 Task: Create List Brand M&A in Board Competitive Intelligence Best Practices to Workspace Backup and Recovery Software. Create List Brand Integration in Board Social Media Advertising Targeting to Workspace Backup and Recovery Software. Create List Brand Rollout in Board Customer Service Self-Service Support Content Creation and Optimization to Workspace Backup and Recovery Software
Action: Mouse moved to (49, 241)
Screenshot: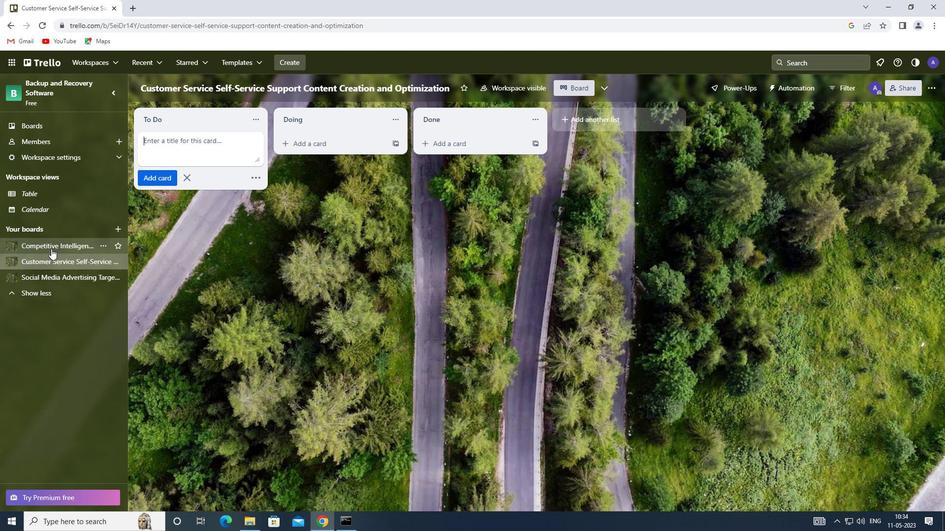 
Action: Mouse pressed left at (49, 241)
Screenshot: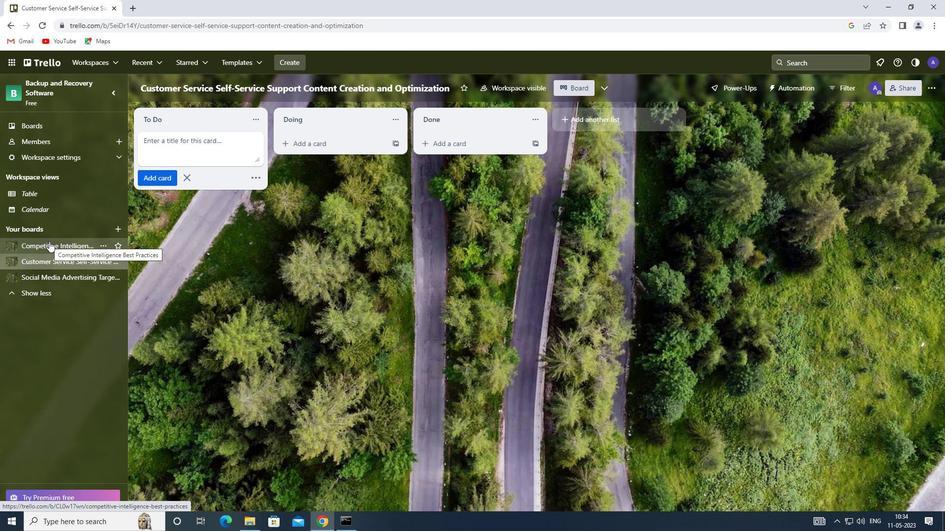 
Action: Mouse pressed left at (49, 241)
Screenshot: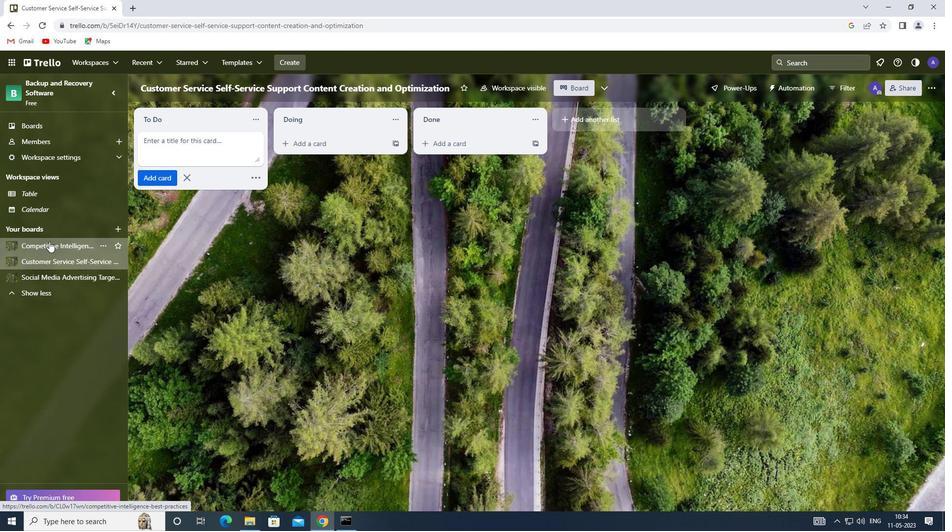 
Action: Mouse moved to (170, 118)
Screenshot: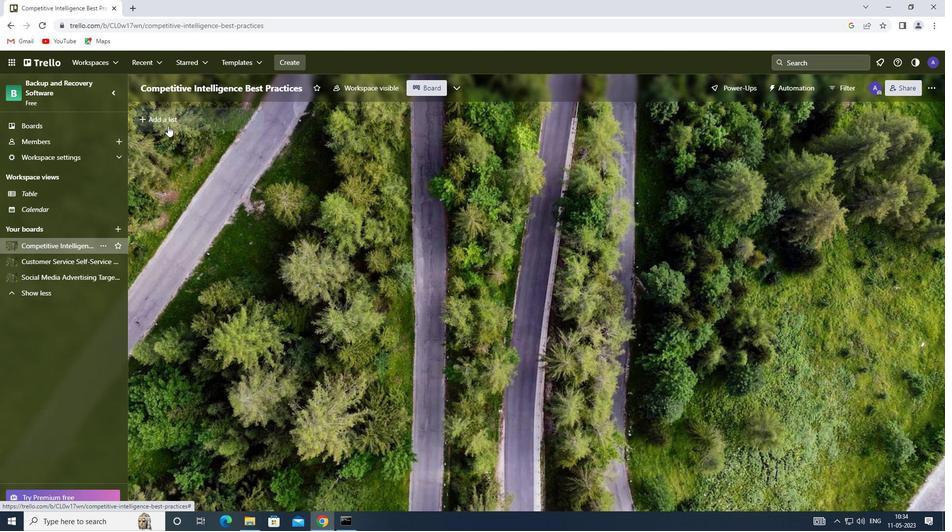 
Action: Mouse pressed left at (170, 118)
Screenshot: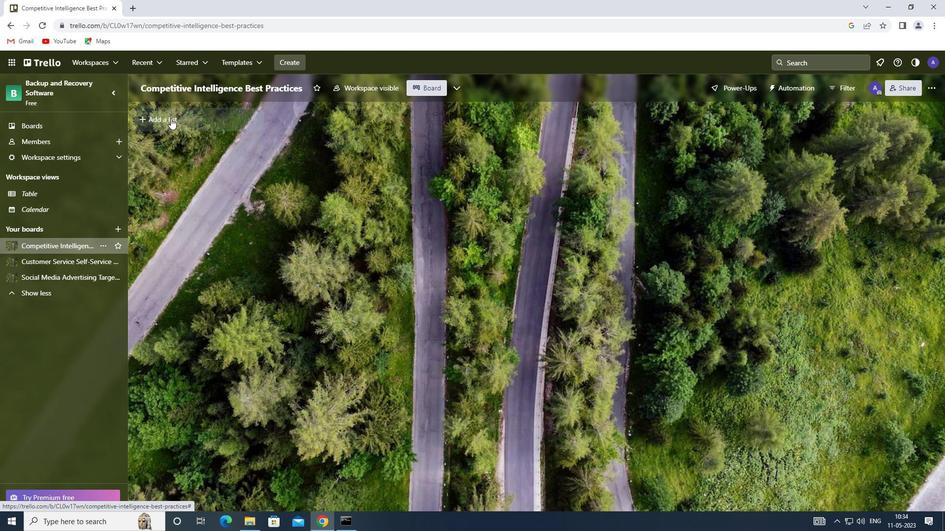 
Action: Key pressed <Key.shift>M<Key.shift><Key.shift>&<Key.shift><Key.shift><Key.shift><Key.shift><Key.shift><Key.shift><Key.shift><Key.shift><Key.shift><Key.shift><Key.shift><Key.shift><Key.shift><Key.shift><Key.shift><Key.shift><Key.shift><Key.shift><Key.shift><Key.shift><Key.shift><Key.shift><Key.shift><Key.shift><Key.shift><Key.shift><Key.shift><Key.shift><Key.shift><Key.shift><Key.shift><Key.shift>A<Key.enter>
Screenshot: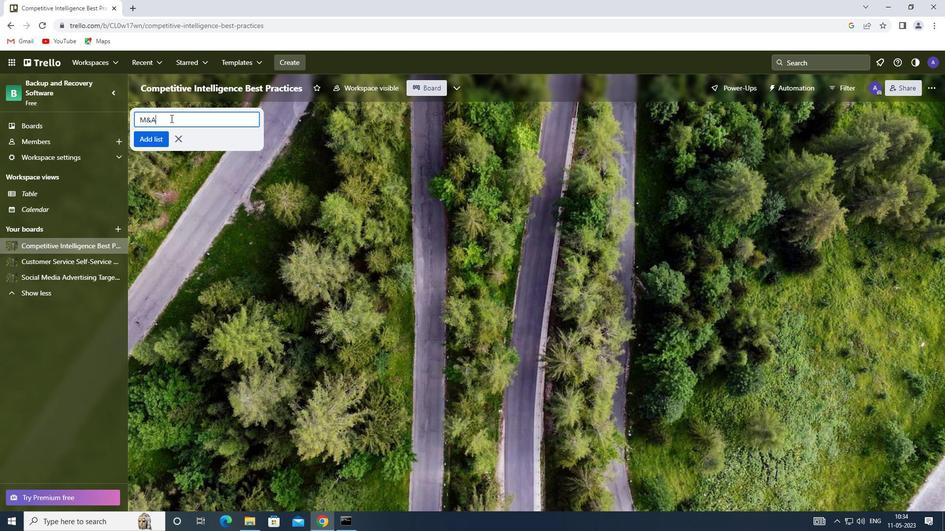
Action: Mouse moved to (56, 276)
Screenshot: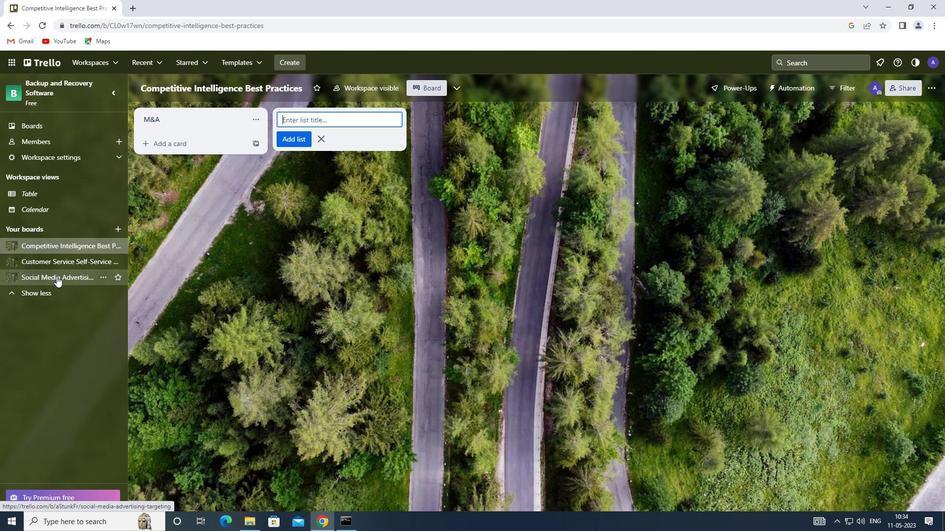 
Action: Mouse pressed left at (56, 276)
Screenshot: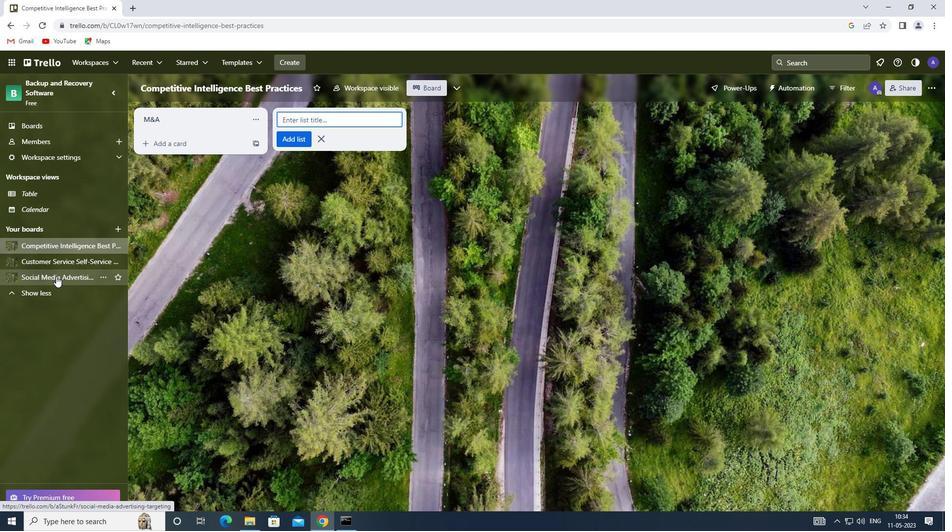 
Action: Mouse moved to (570, 112)
Screenshot: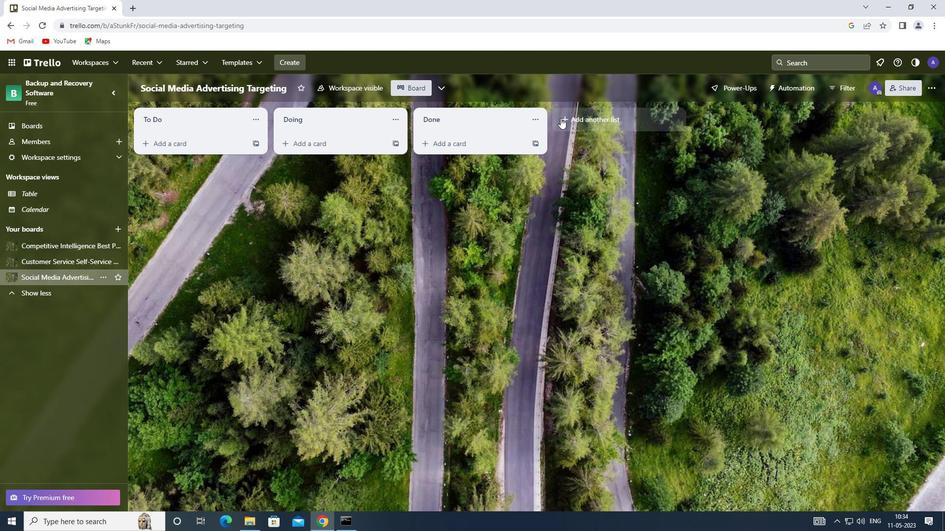
Action: Mouse pressed left at (570, 112)
Screenshot: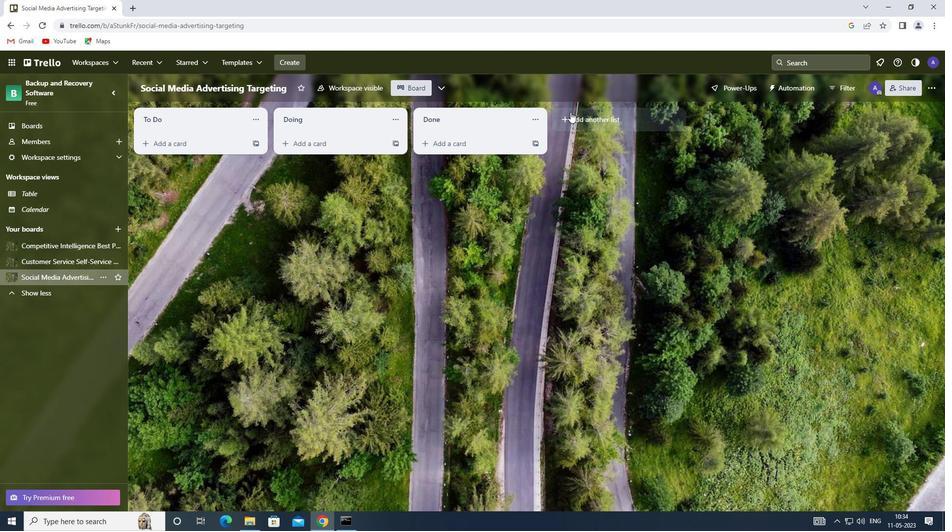 
Action: Mouse moved to (572, 120)
Screenshot: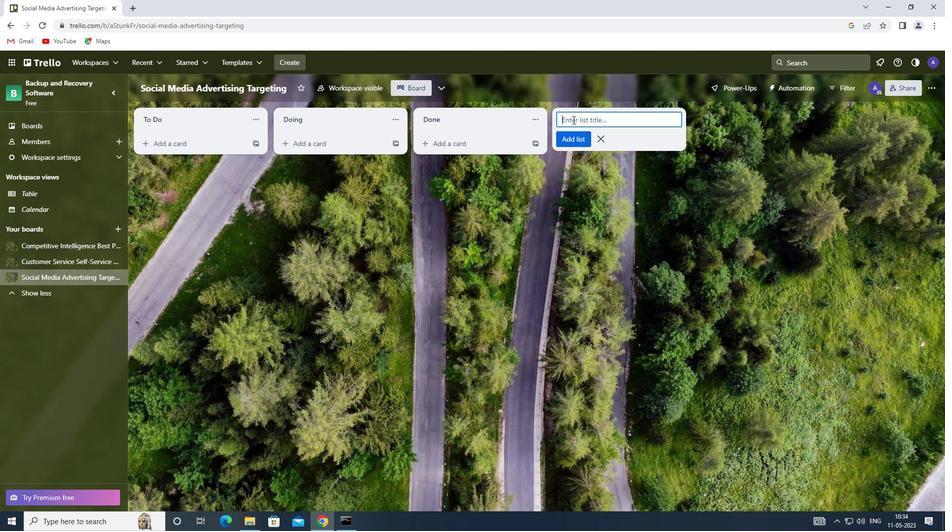 
Action: Key pressed <Key.shift>INTEGRATION<Key.enter>
Screenshot: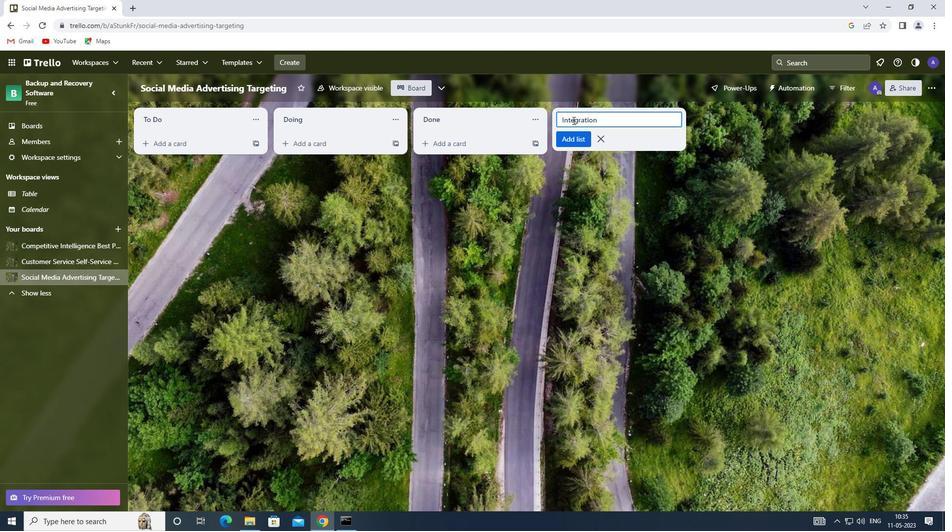 
Action: Mouse moved to (56, 257)
Screenshot: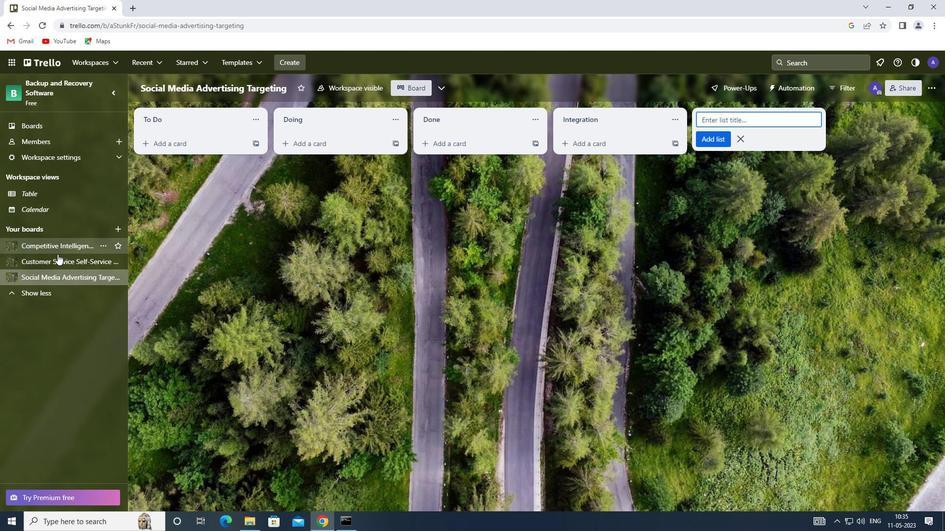 
Action: Mouse pressed left at (56, 257)
Screenshot: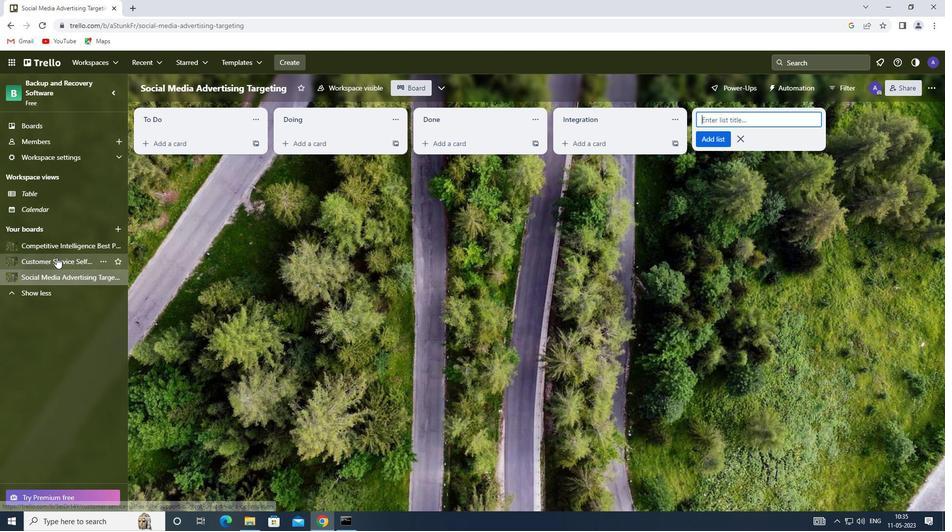 
Action: Mouse moved to (615, 119)
Screenshot: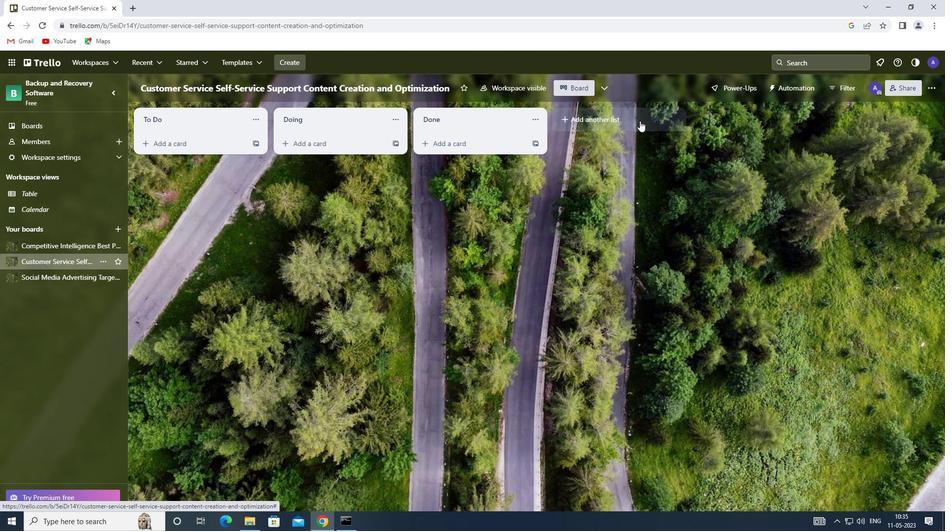 
Action: Mouse pressed left at (615, 119)
Screenshot: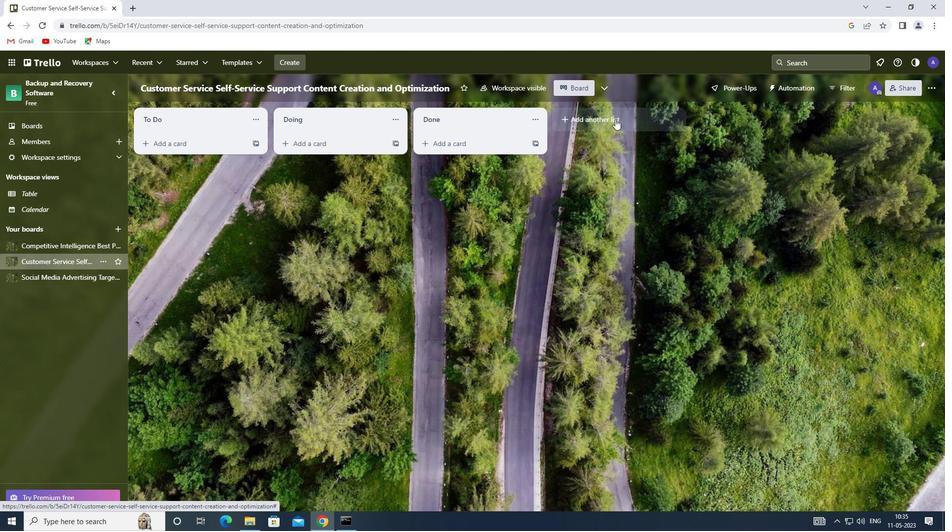 
Action: Mouse moved to (583, 124)
Screenshot: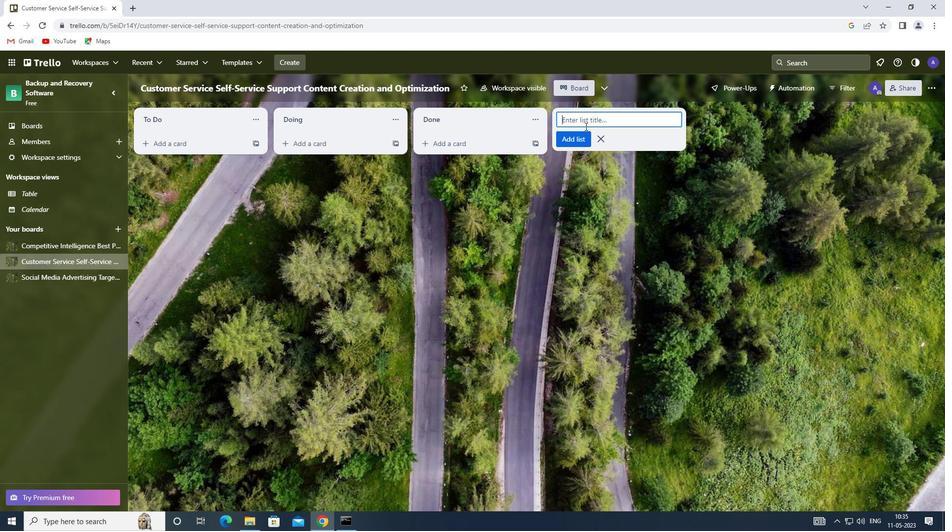 
Action: Mouse pressed left at (583, 124)
Screenshot: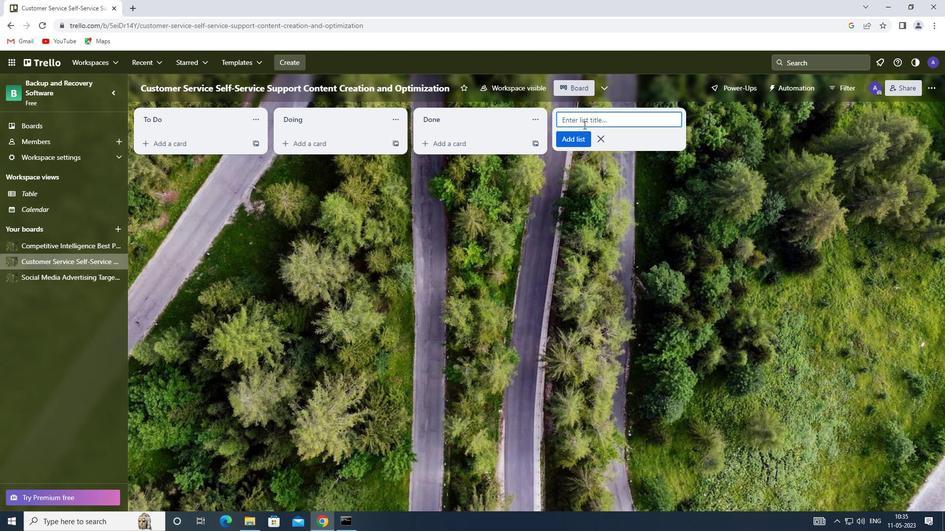 
Action: Key pressed <Key.shift>ROLLOUT<Key.enter>
Screenshot: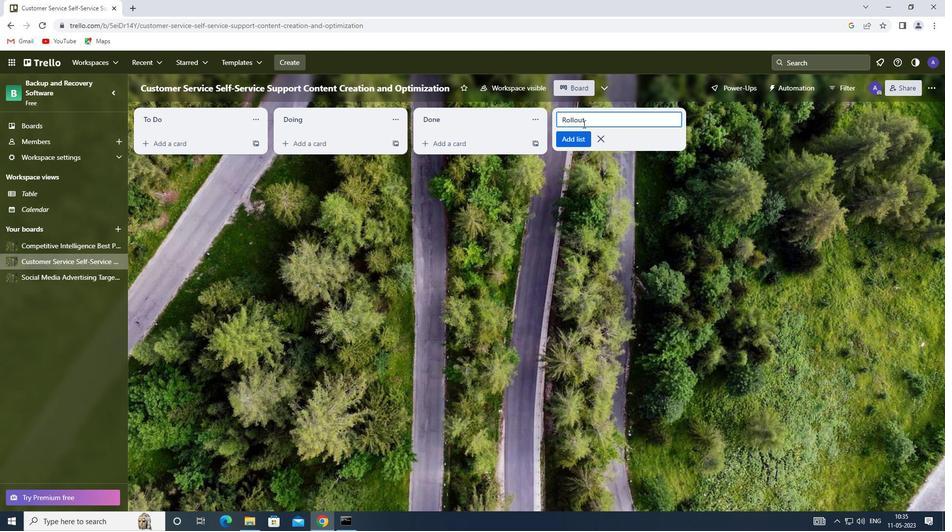 
